 Task: In Mention turn off in-app notifications.
Action: Mouse moved to (627, 65)
Screenshot: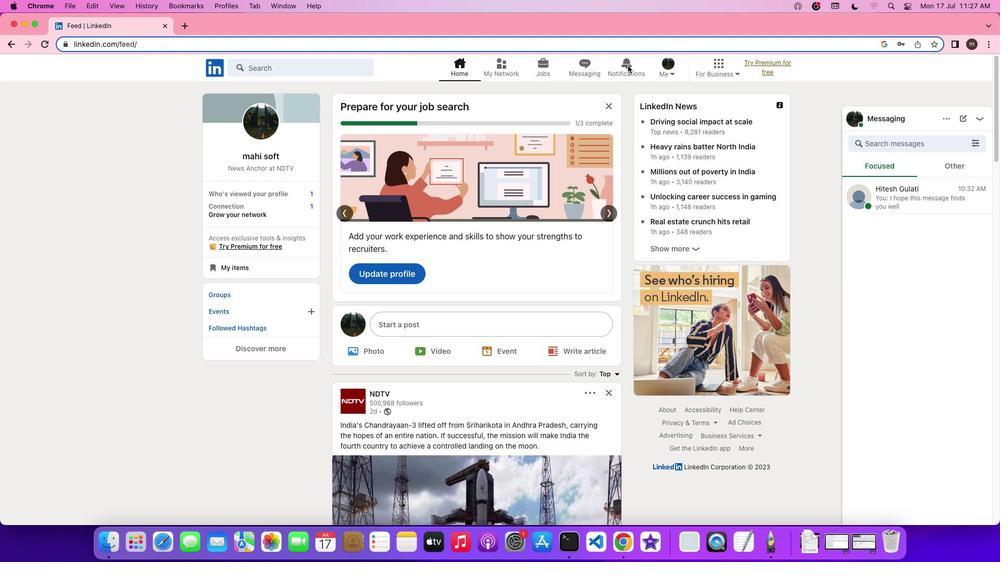 
Action: Mouse pressed left at (627, 65)
Screenshot: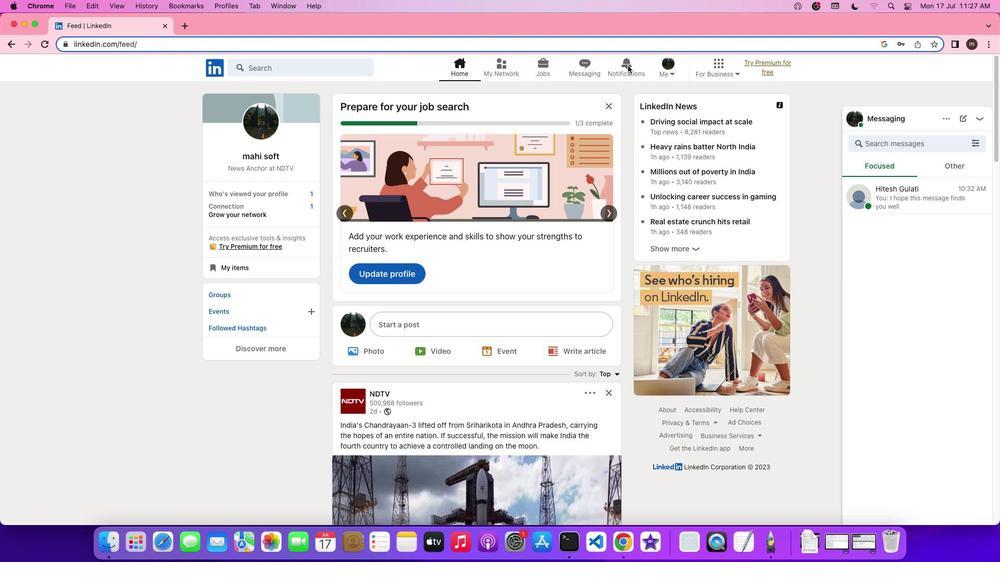 
Action: Mouse pressed left at (627, 65)
Screenshot: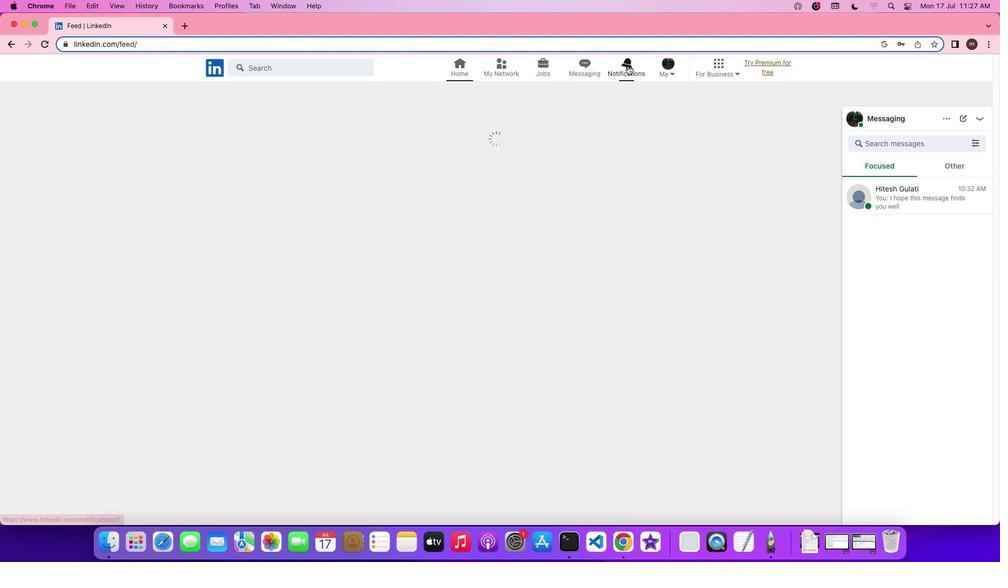 
Action: Mouse moved to (226, 137)
Screenshot: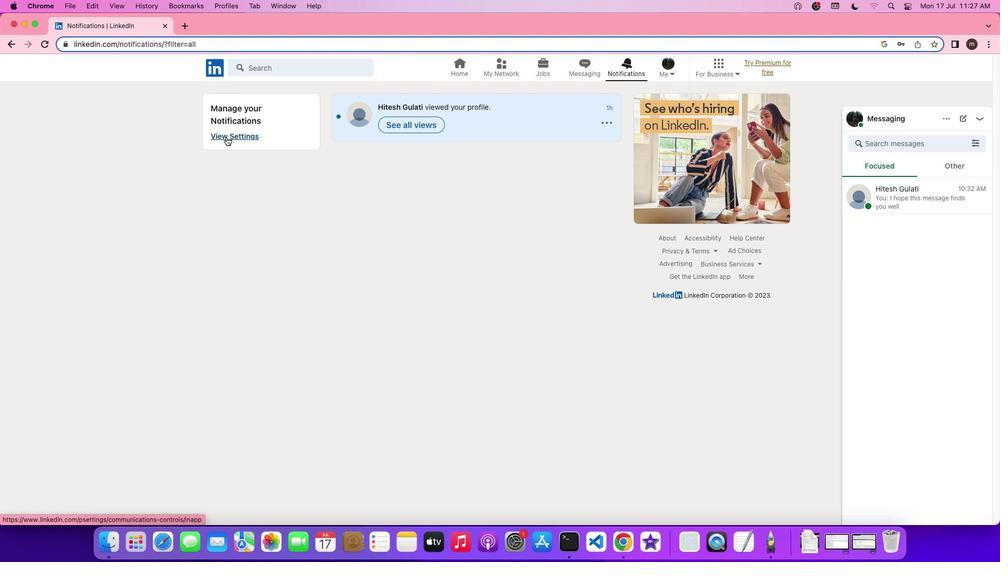 
Action: Mouse pressed left at (226, 137)
Screenshot: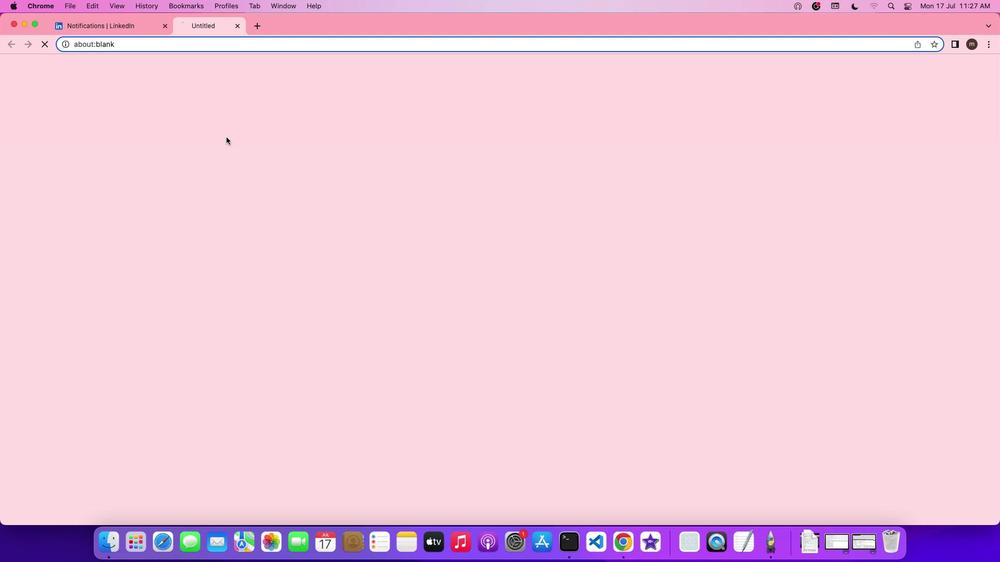 
Action: Mouse moved to (439, 255)
Screenshot: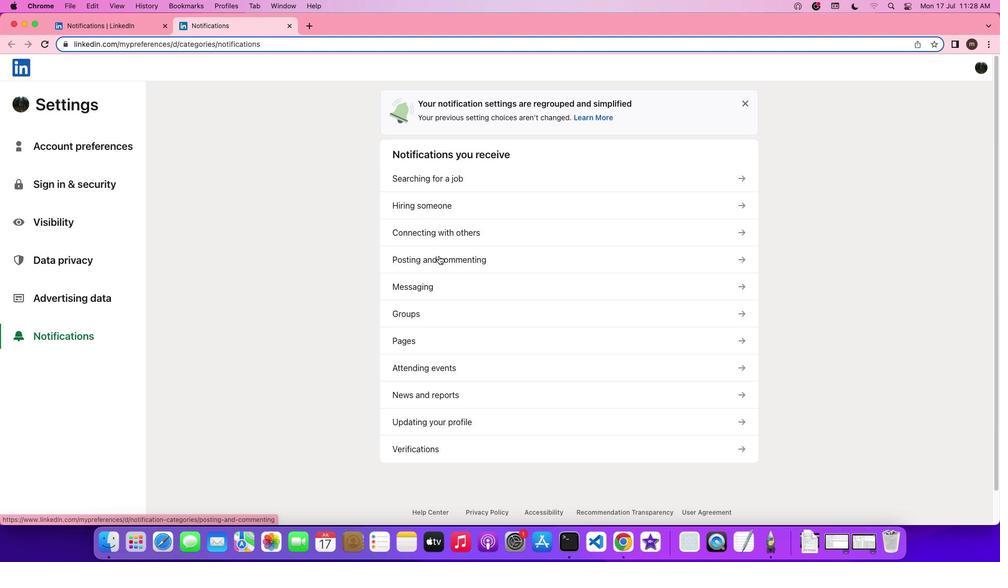 
Action: Mouse pressed left at (439, 255)
Screenshot: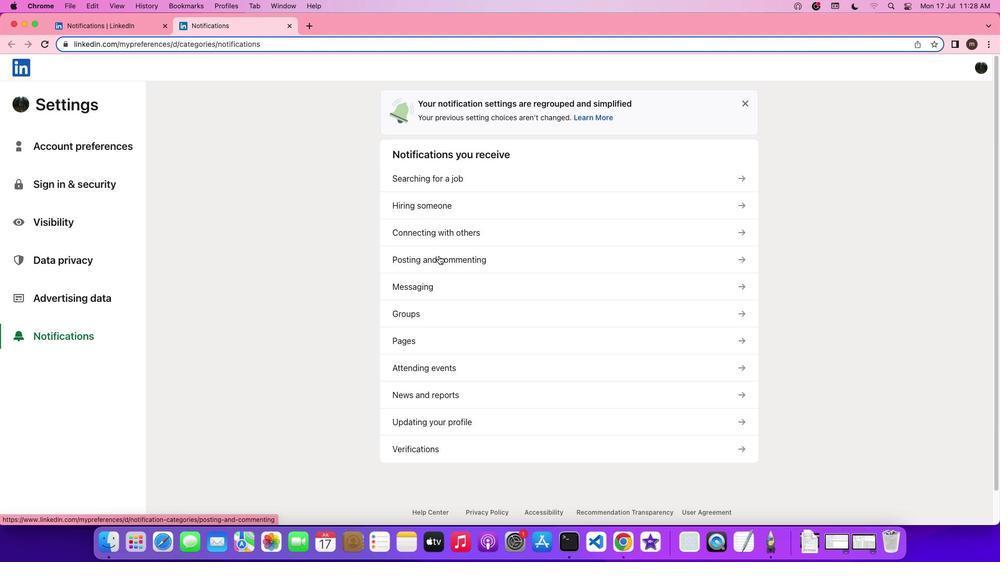 
Action: Mouse moved to (481, 251)
Screenshot: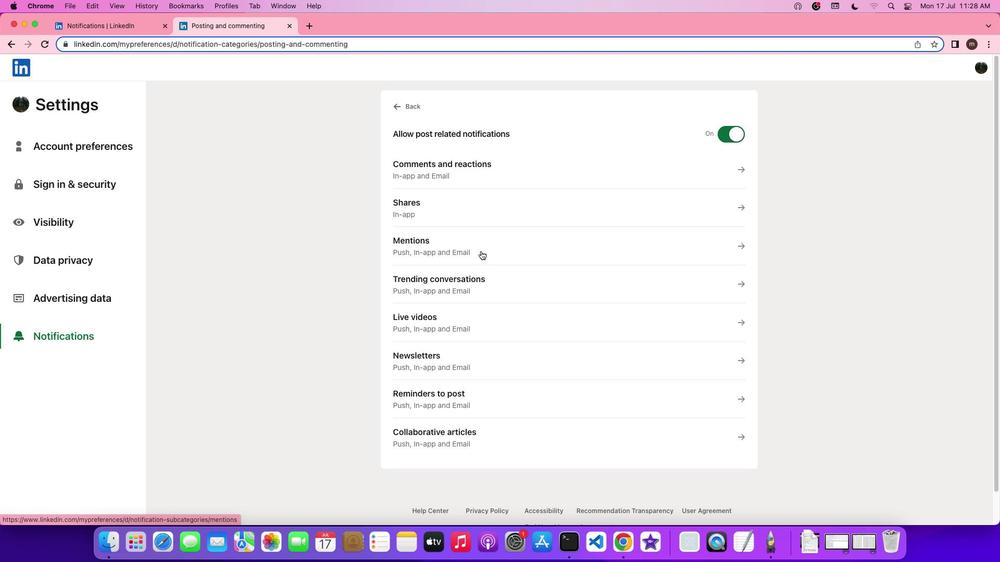 
Action: Mouse pressed left at (481, 251)
Screenshot: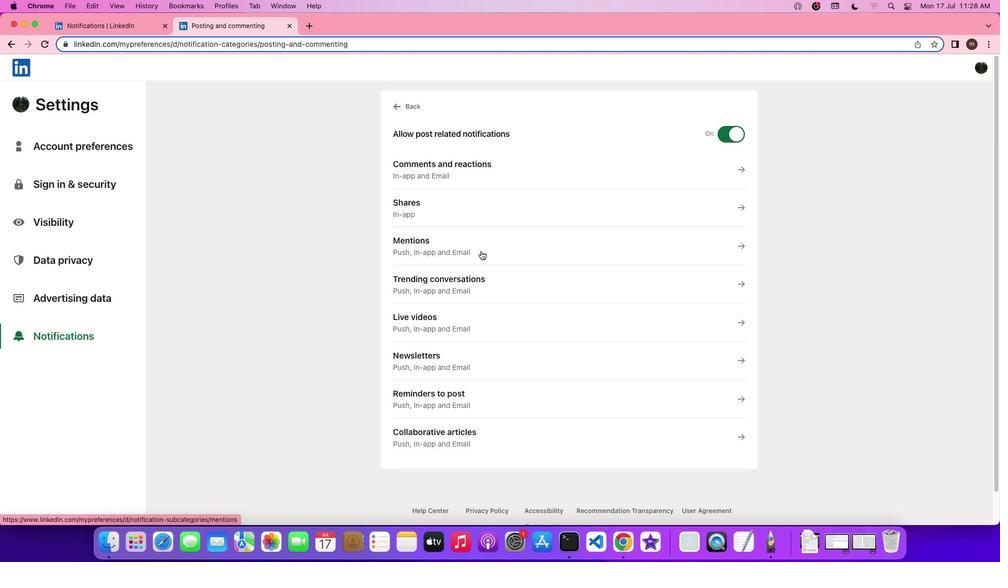 
Action: Mouse moved to (726, 188)
Screenshot: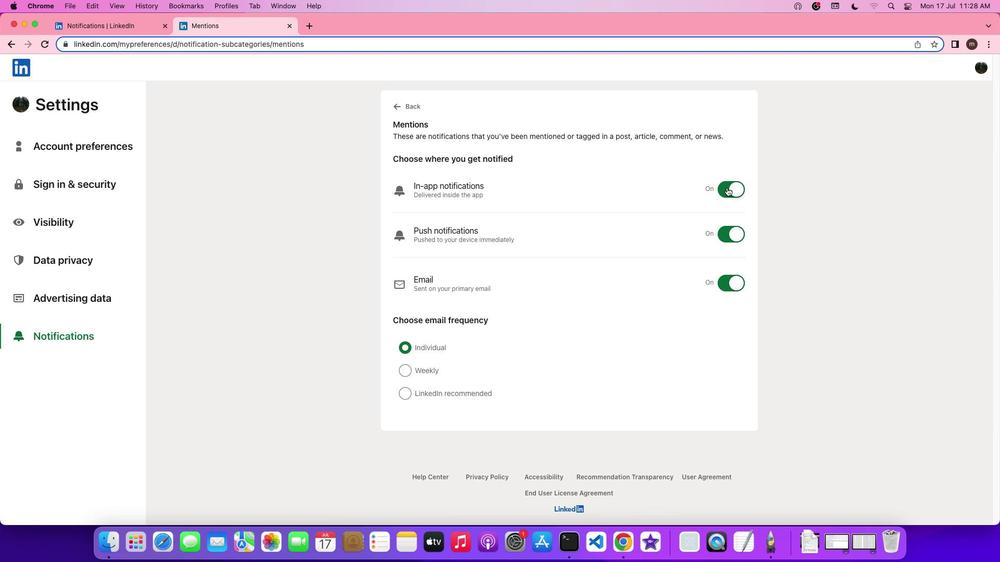 
Action: Mouse pressed left at (726, 188)
Screenshot: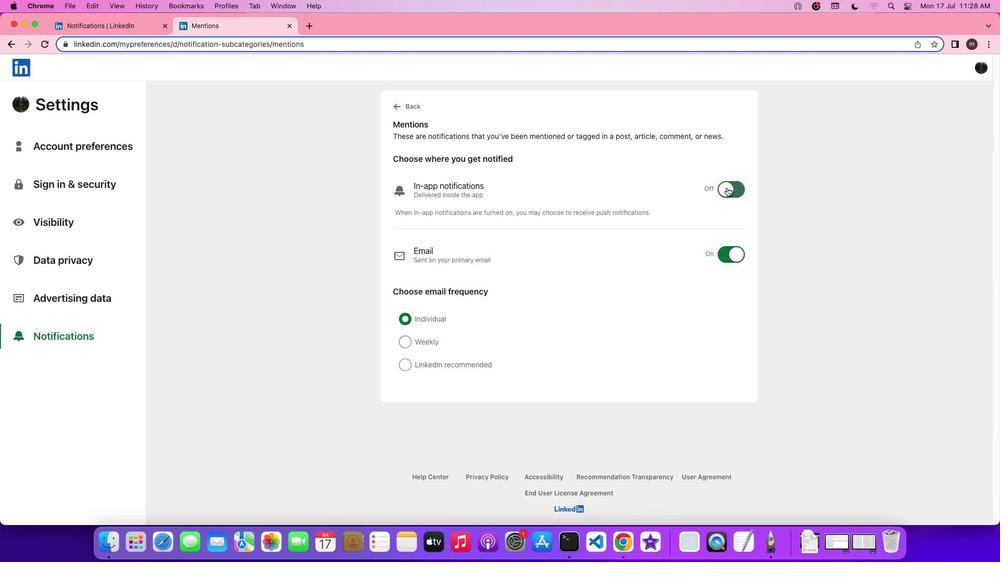 
